 Task: Assign carxxstreet791@gmail.com as Assignee of Child Issue ChildIssue0000000849 of Issue Issue0000000425 in Backlog  in Scrum Project Project0000000085 in Jira. Assign carxxstreet791@gmail.com as Assignee of Child Issue ChildIssue0000000850 of Issue Issue0000000425 in Backlog  in Scrum Project Project0000000085 in Jira. Assign parteek.ku2001@gmail.com as Assignee of Child Issue ChildIssue0000000851 of Issue Issue0000000426 in Backlog  in Scrum Project Project0000000086 in Jira. Assign parteek.ku2001@gmail.com as Assignee of Child Issue ChildIssue0000000852 of Issue Issue0000000426 in Backlog  in Scrum Project Project0000000086 in Jira. Assign parteek.ku2001@gmail.com as Assignee of Child Issue ChildIssue0000000853 of Issue Issue0000000427 in Backlog  in Scrum Project Project0000000086 in Jira
Action: Mouse moved to (444, 433)
Screenshot: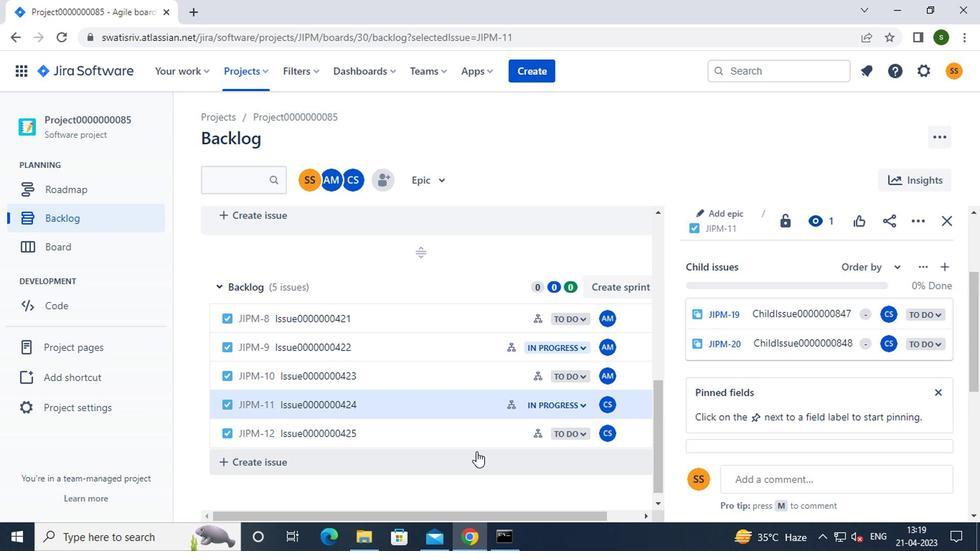 
Action: Mouse pressed left at (444, 433)
Screenshot: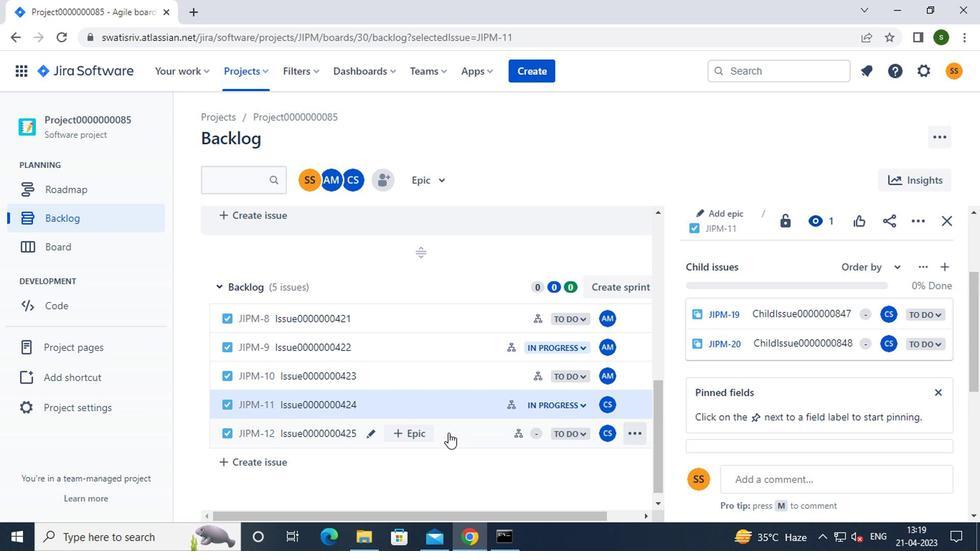 
Action: Mouse moved to (769, 396)
Screenshot: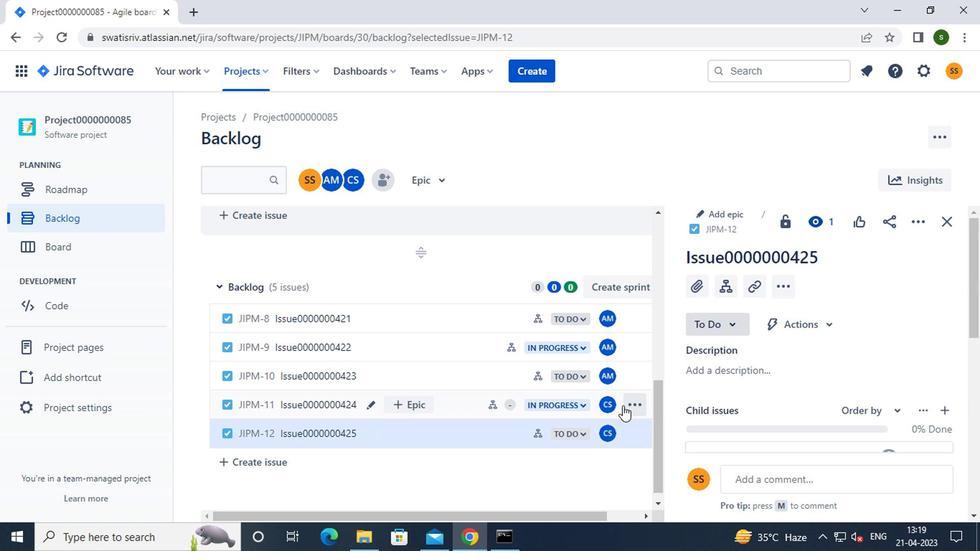 
Action: Mouse scrolled (769, 395) with delta (0, -1)
Screenshot: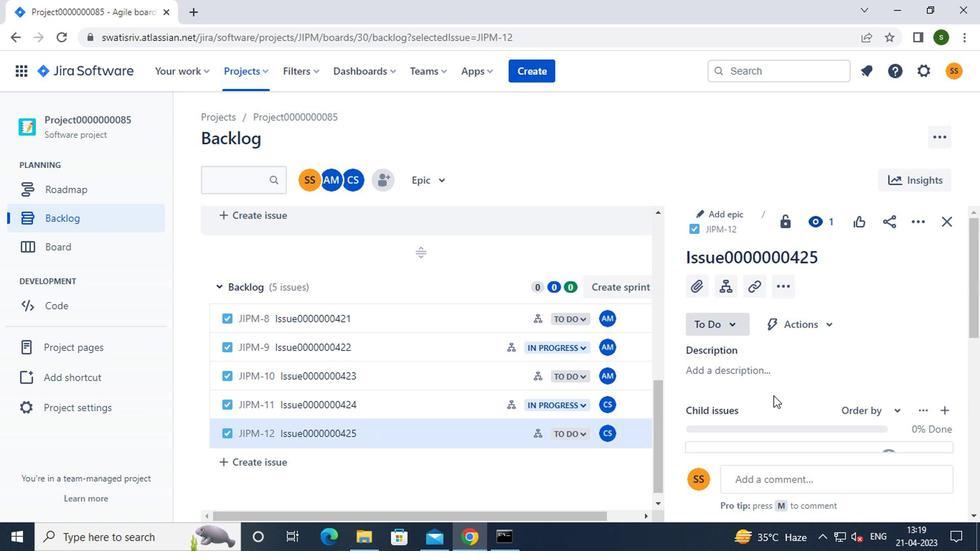 
Action: Mouse scrolled (769, 395) with delta (0, -1)
Screenshot: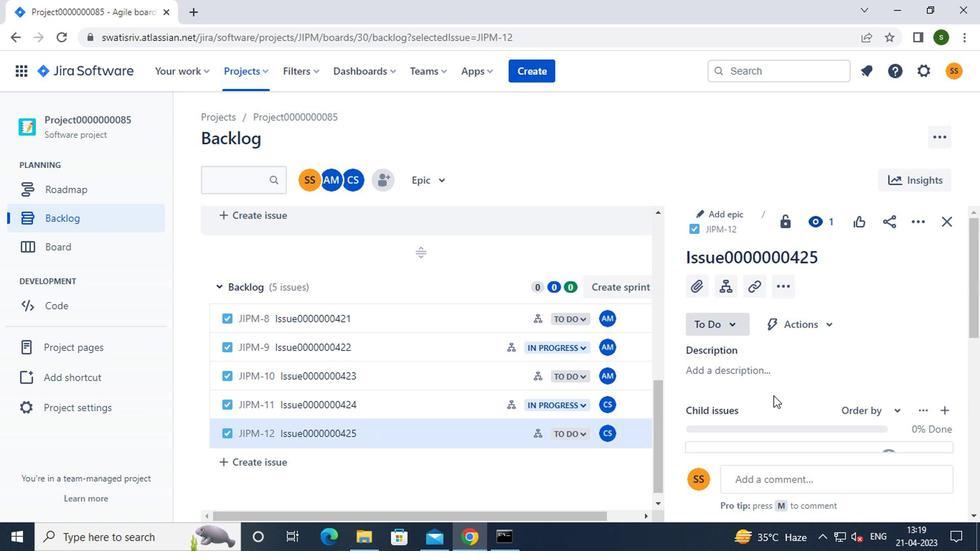 
Action: Mouse moved to (889, 319)
Screenshot: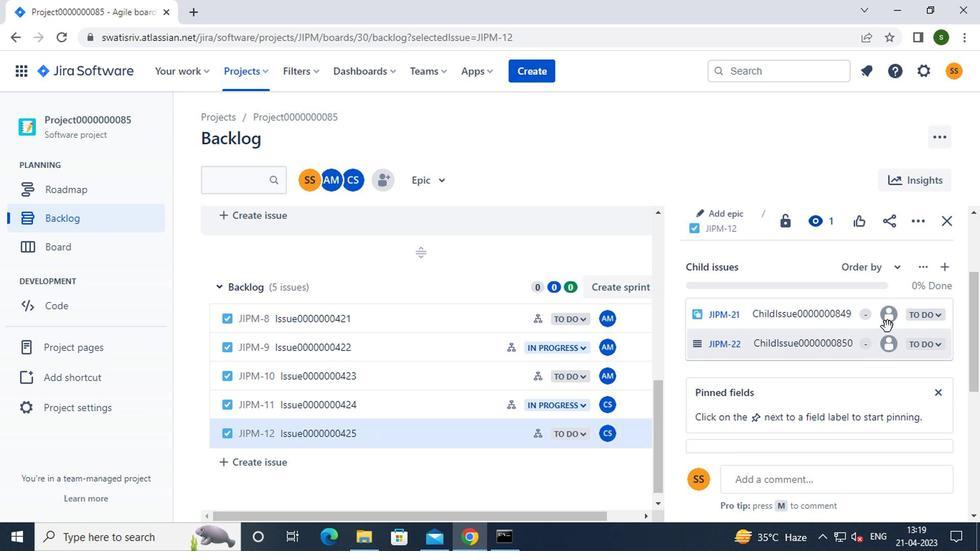 
Action: Mouse pressed left at (889, 319)
Screenshot: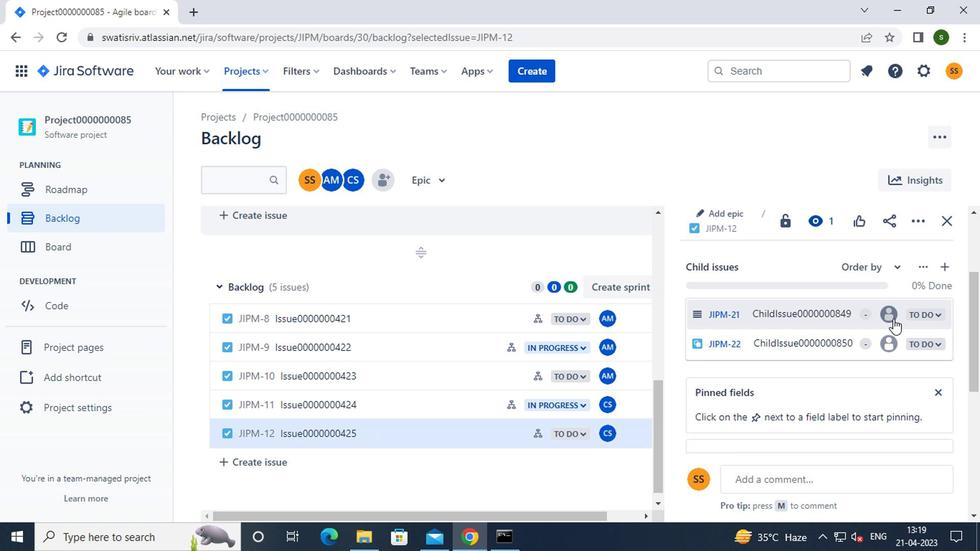 
Action: Mouse moved to (791, 370)
Screenshot: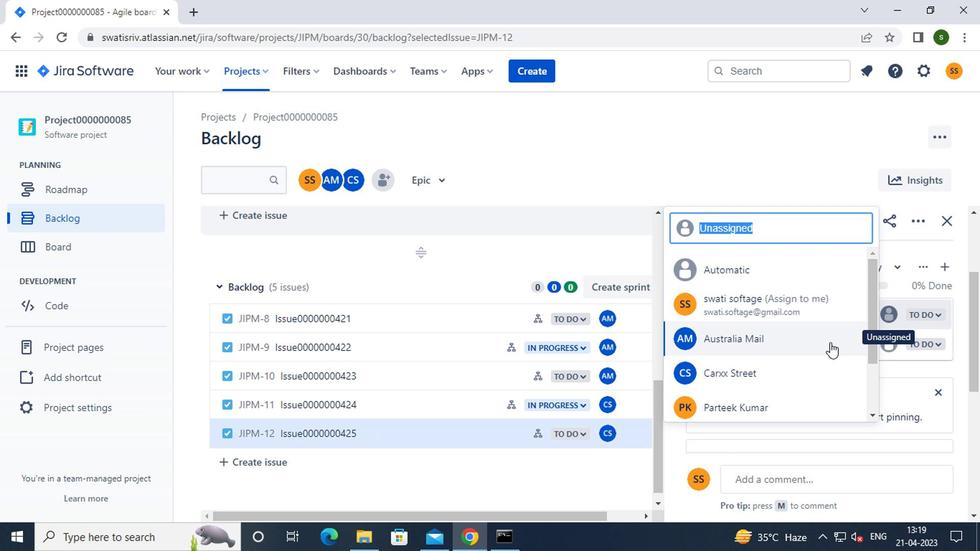 
Action: Mouse pressed left at (791, 370)
Screenshot: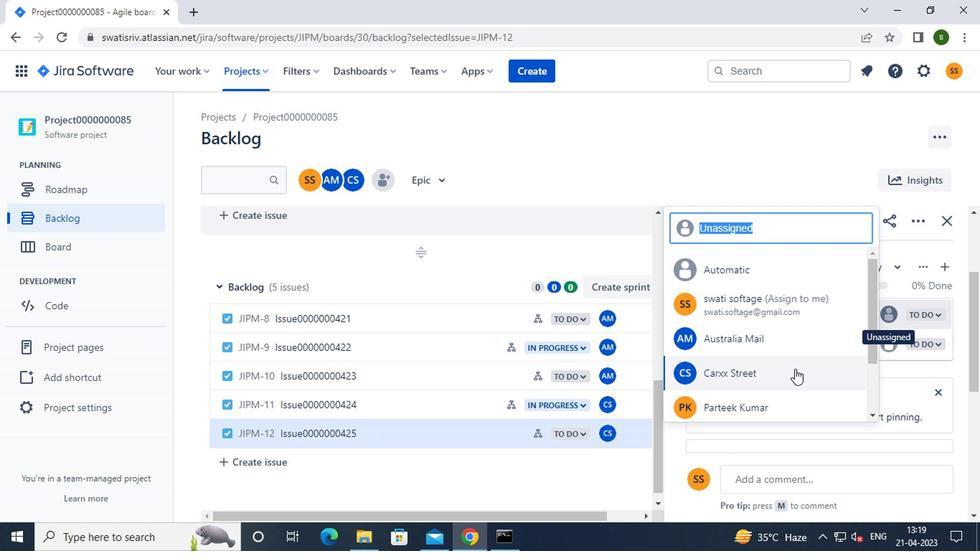 
Action: Mouse moved to (882, 344)
Screenshot: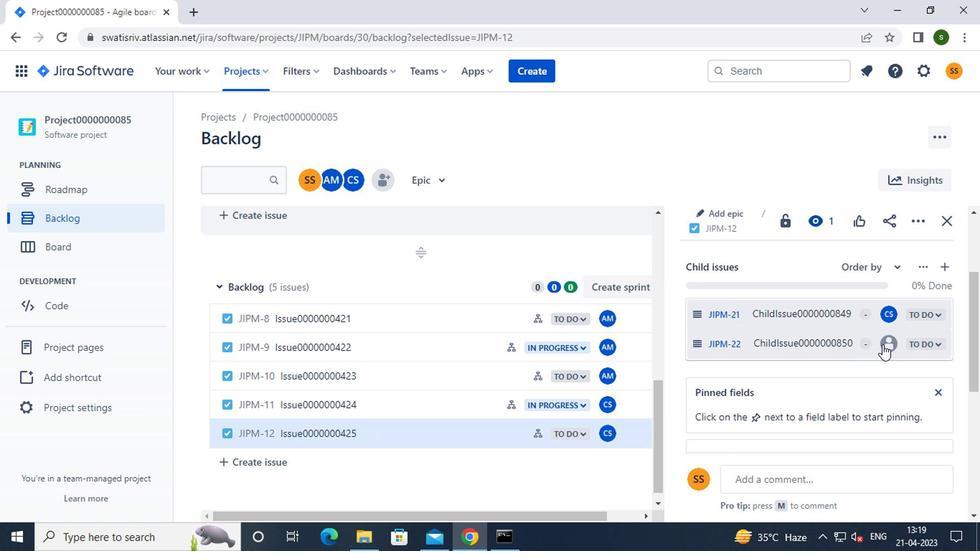 
Action: Mouse pressed left at (882, 344)
Screenshot: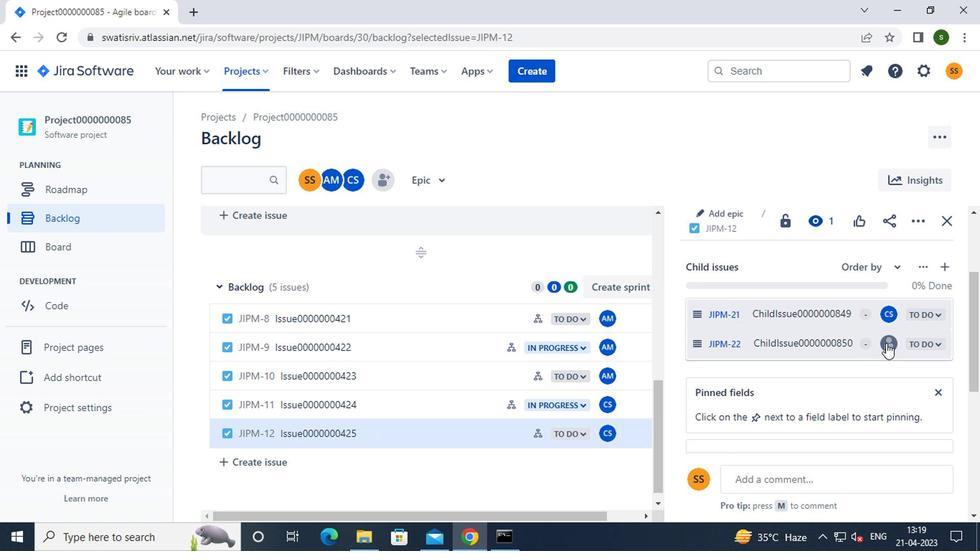 
Action: Mouse moved to (766, 395)
Screenshot: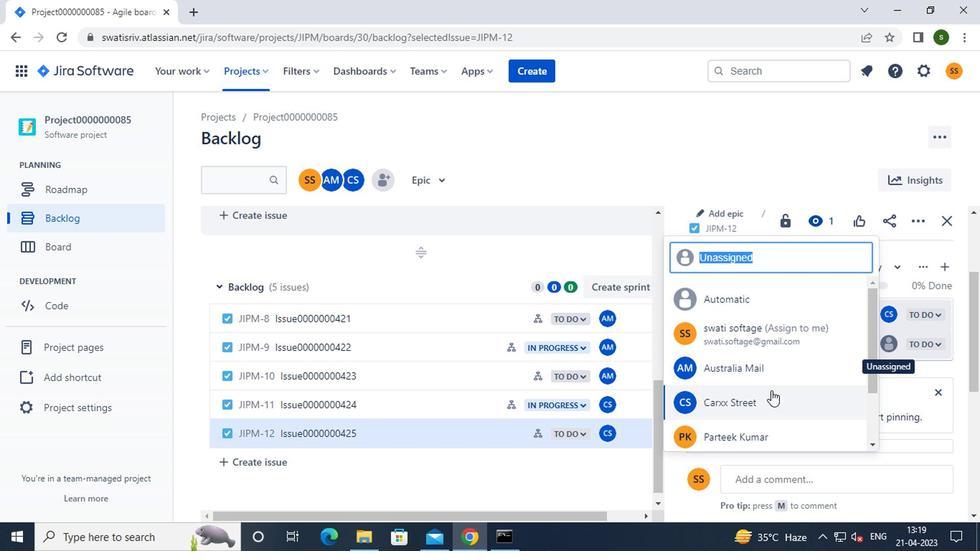 
Action: Mouse pressed left at (766, 395)
Screenshot: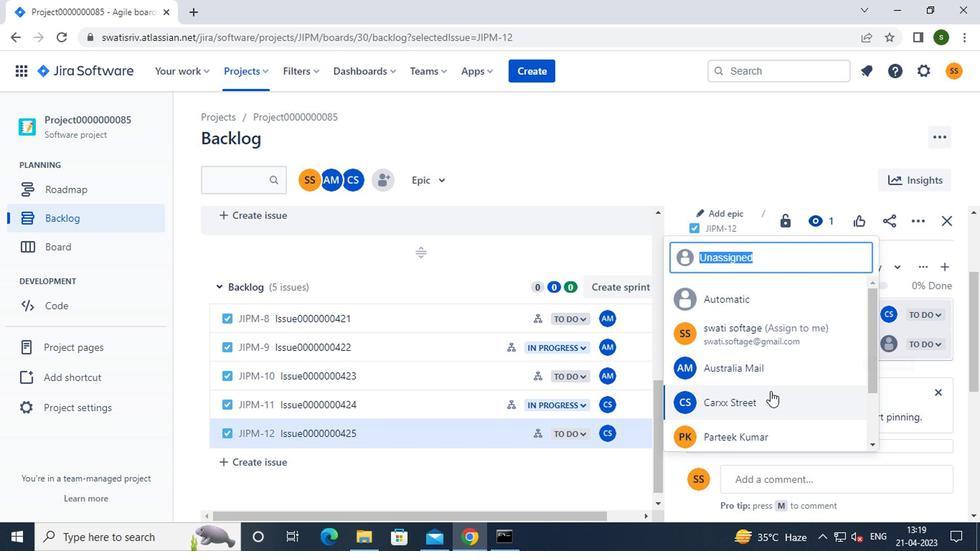 
Action: Mouse moved to (223, 72)
Screenshot: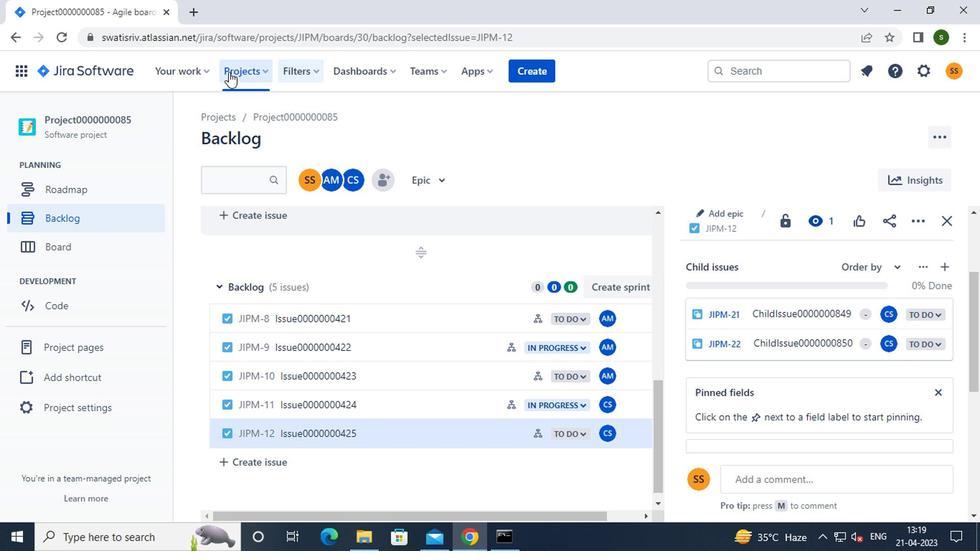 
Action: Mouse pressed left at (223, 72)
Screenshot: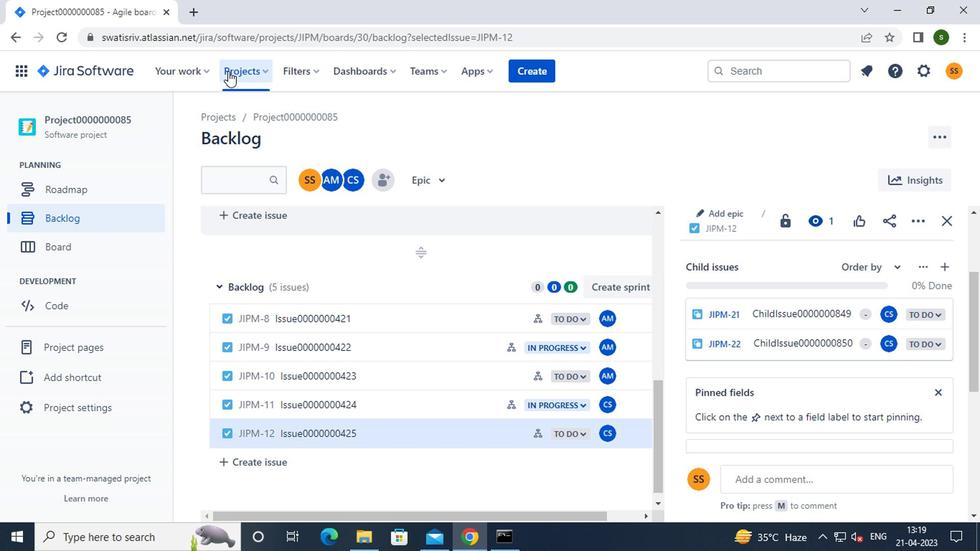 
Action: Mouse moved to (311, 173)
Screenshot: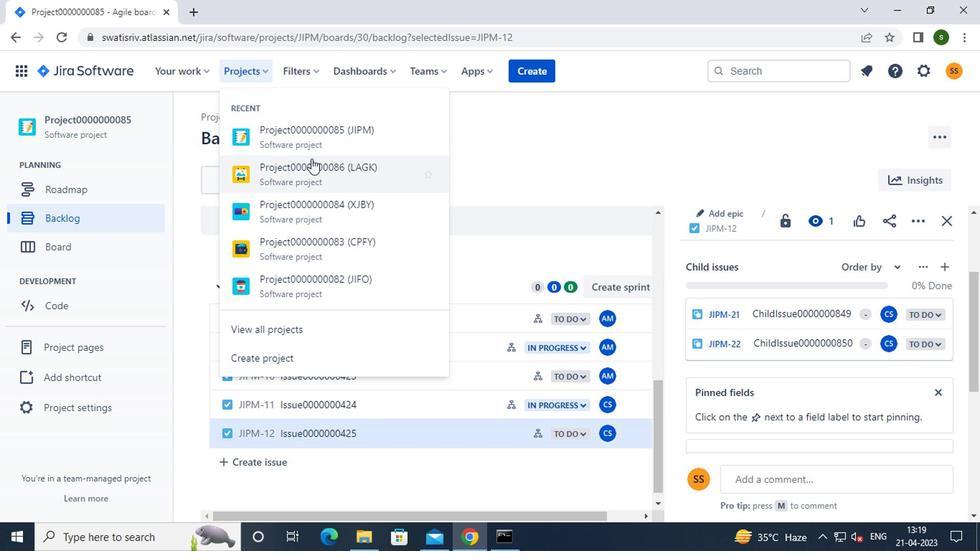 
Action: Mouse pressed left at (311, 173)
Screenshot: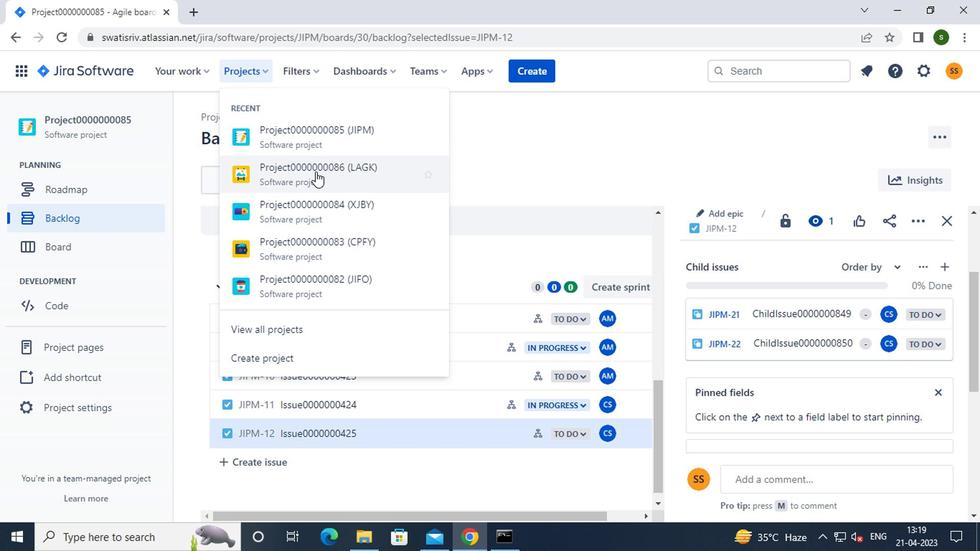 
Action: Mouse moved to (79, 221)
Screenshot: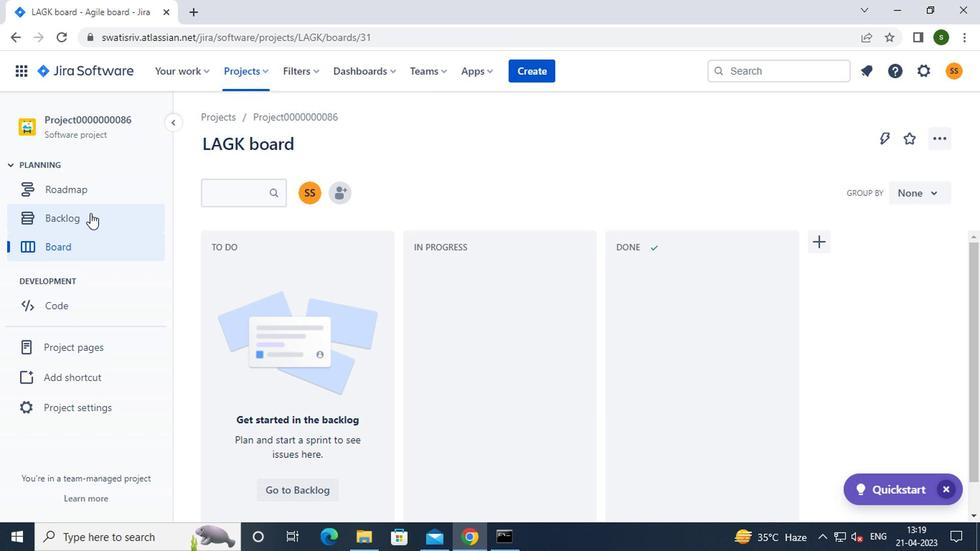 
Action: Mouse pressed left at (79, 221)
Screenshot: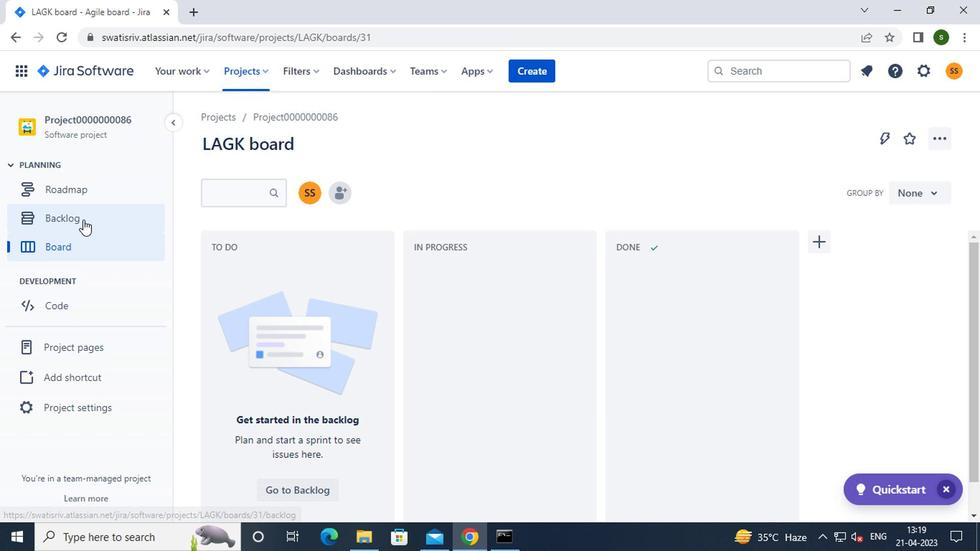 
Action: Mouse moved to (524, 263)
Screenshot: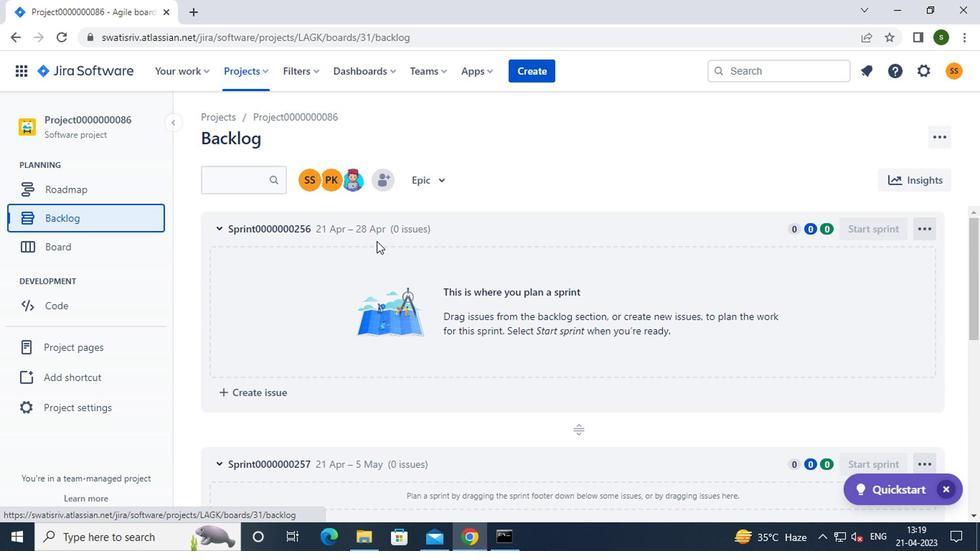
Action: Mouse scrolled (524, 262) with delta (0, -1)
Screenshot: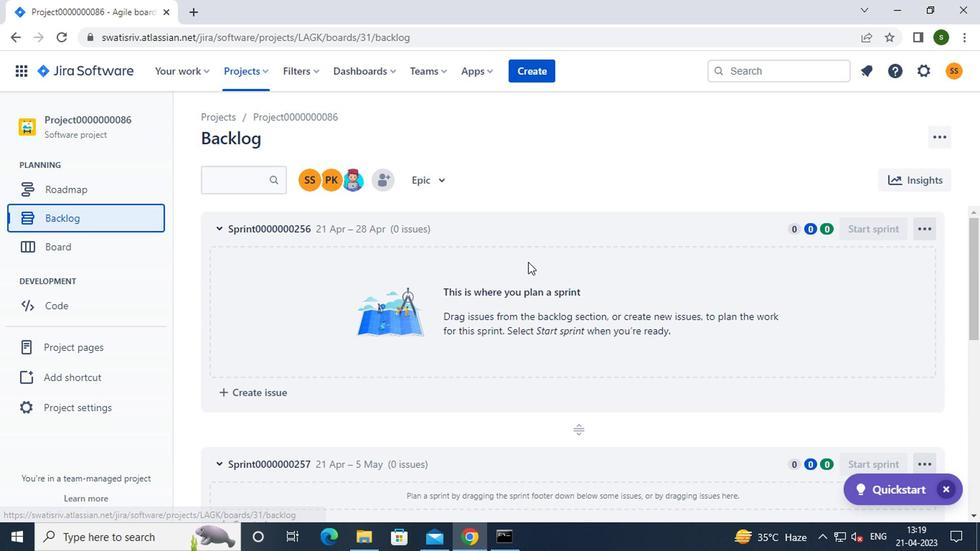 
Action: Mouse scrolled (524, 262) with delta (0, -1)
Screenshot: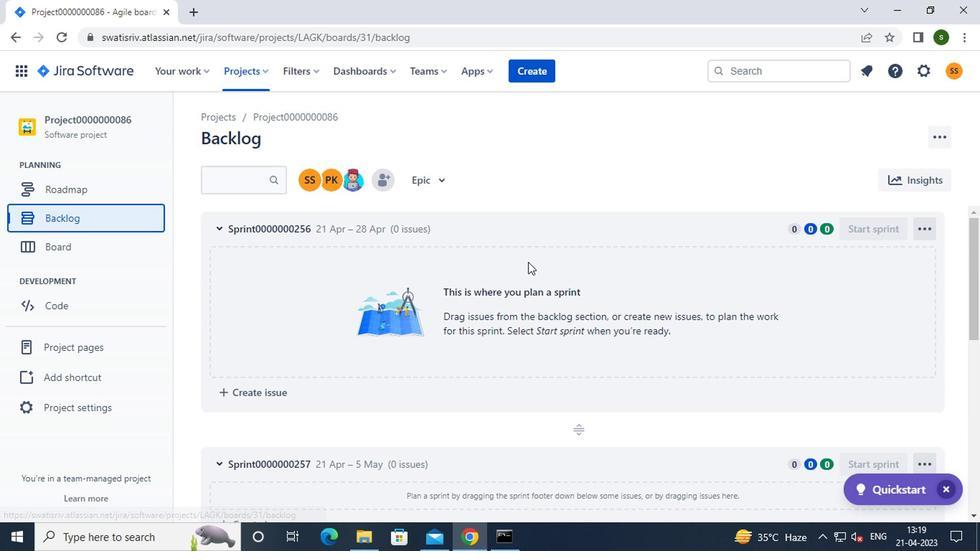 
Action: Mouse scrolled (524, 262) with delta (0, -1)
Screenshot: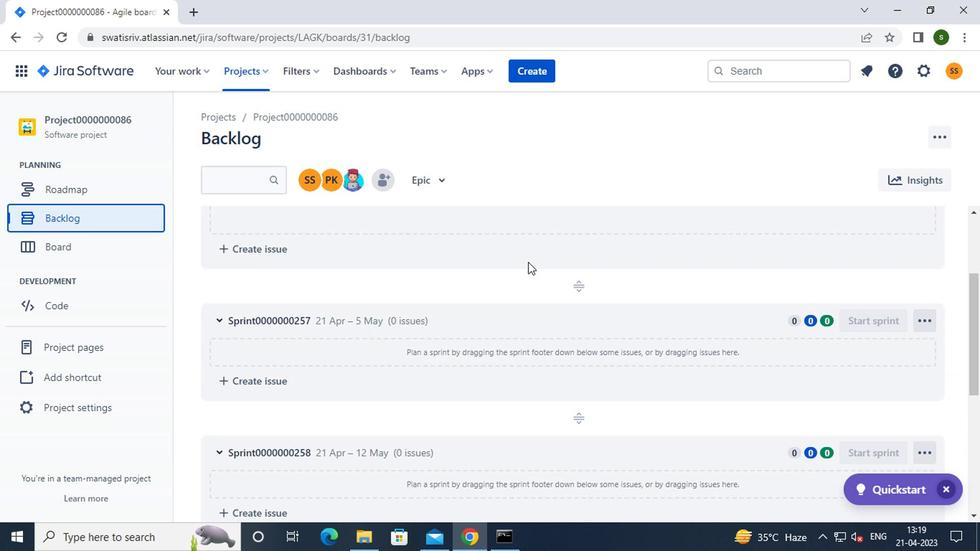 
Action: Mouse scrolled (524, 262) with delta (0, -1)
Screenshot: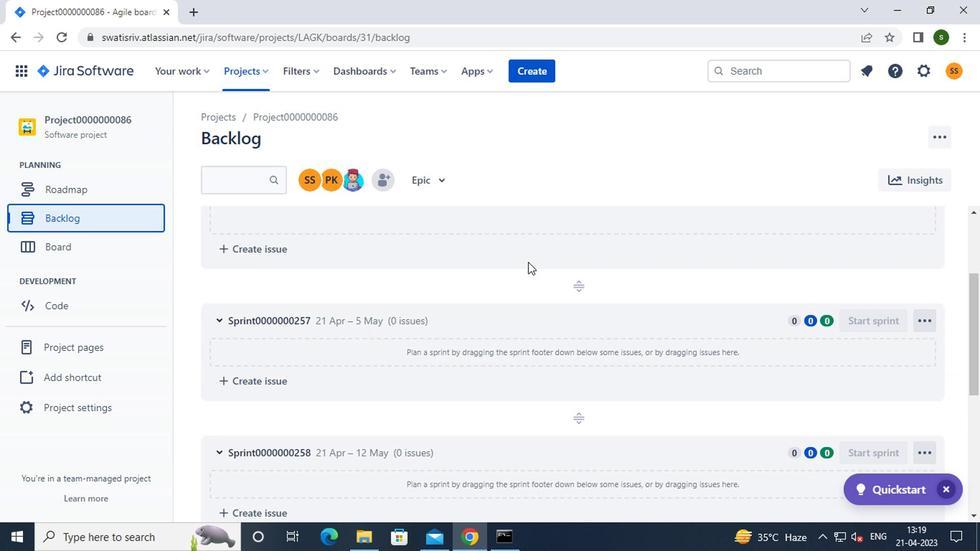
Action: Mouse scrolled (524, 262) with delta (0, -1)
Screenshot: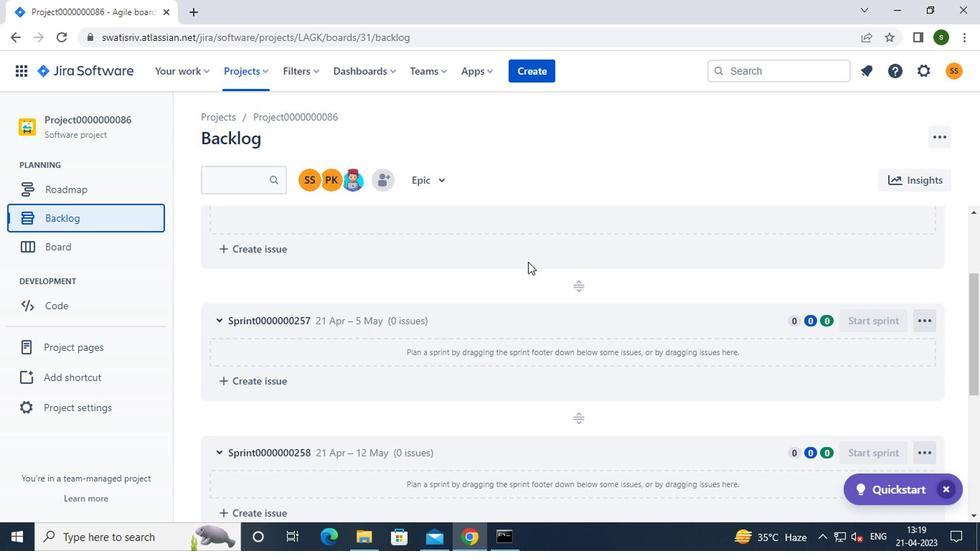 
Action: Mouse scrolled (524, 262) with delta (0, -1)
Screenshot: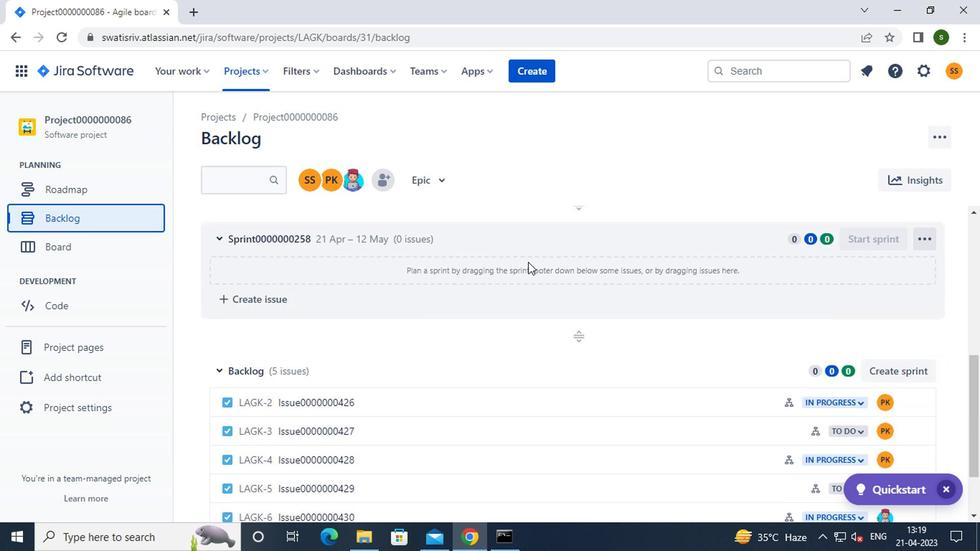 
Action: Mouse scrolled (524, 262) with delta (0, -1)
Screenshot: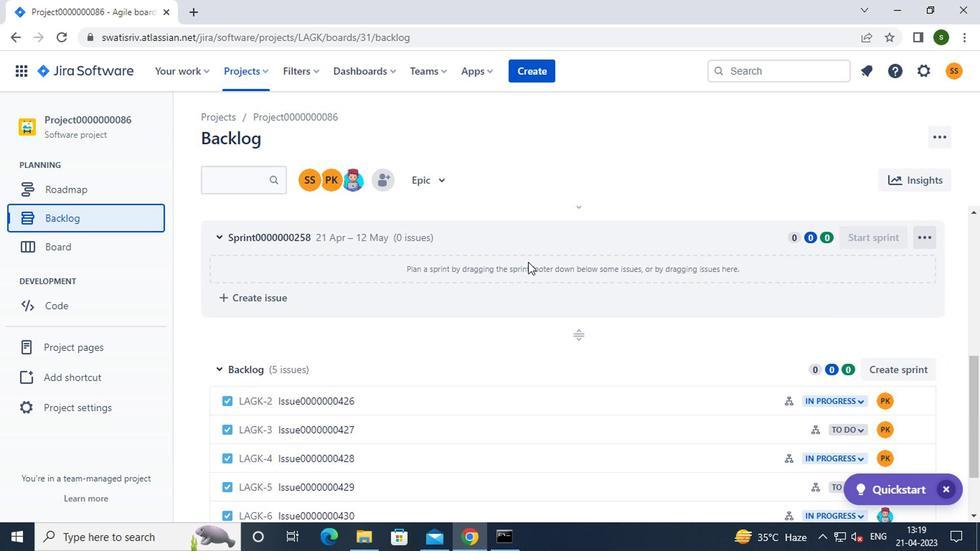 
Action: Mouse scrolled (524, 262) with delta (0, -1)
Screenshot: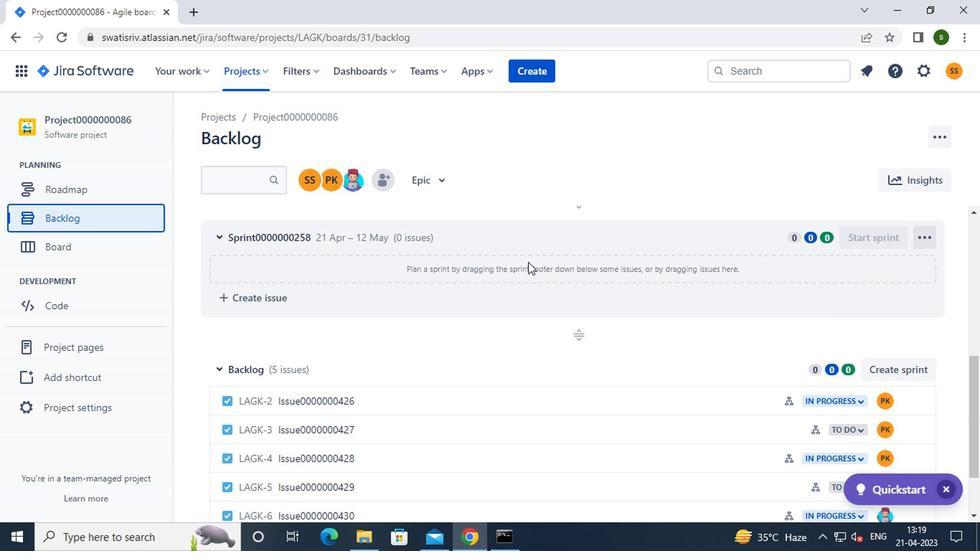 
Action: Mouse moved to (487, 324)
Screenshot: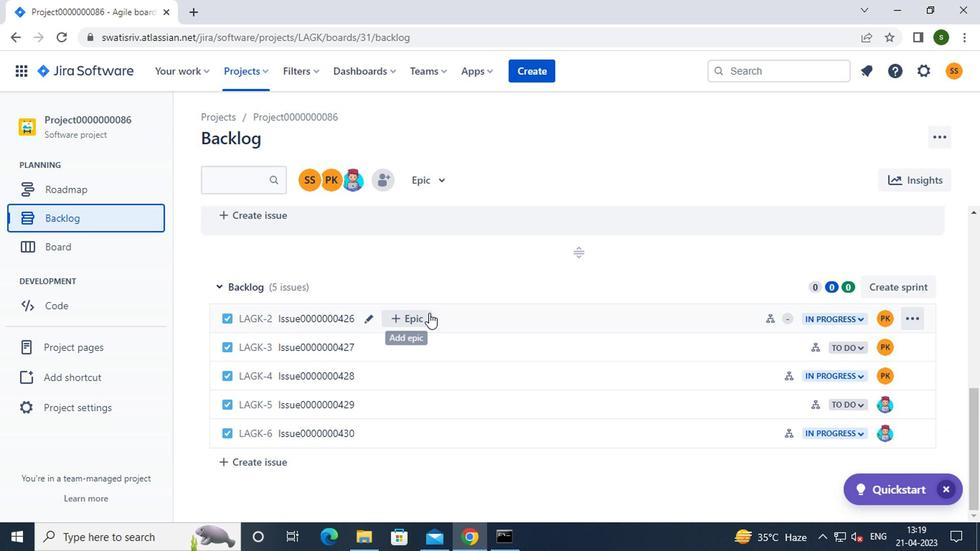 
Action: Mouse pressed left at (487, 324)
Screenshot: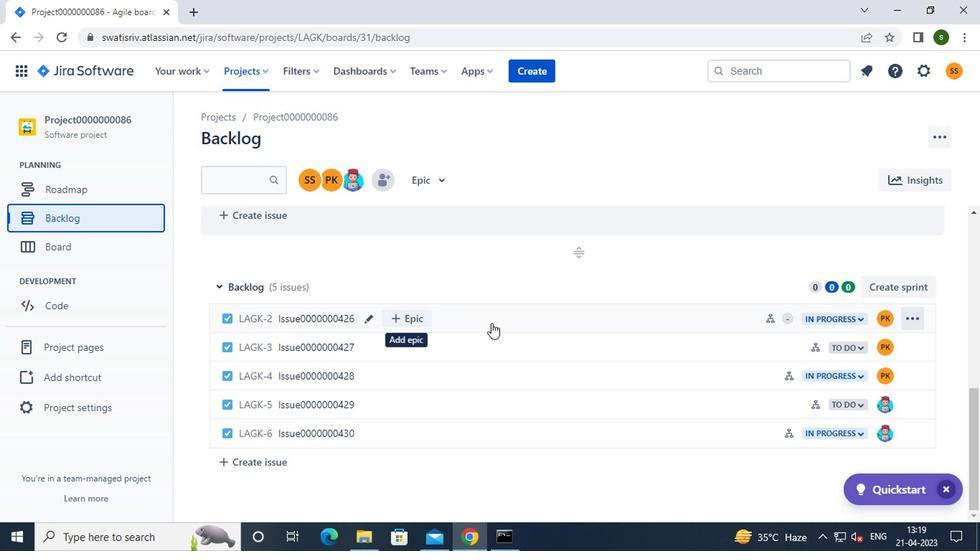 
Action: Mouse moved to (773, 353)
Screenshot: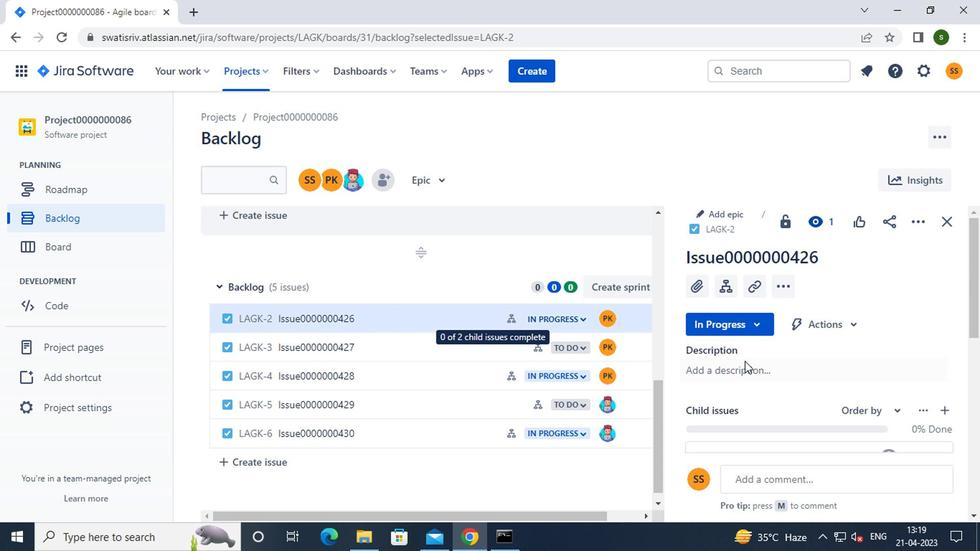 
Action: Mouse scrolled (773, 352) with delta (0, 0)
Screenshot: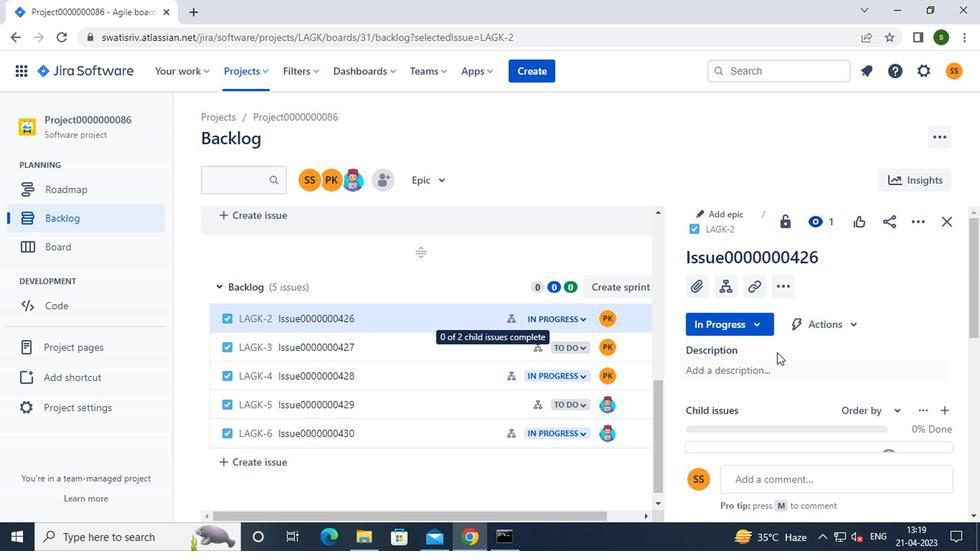 
Action: Mouse scrolled (773, 352) with delta (0, 0)
Screenshot: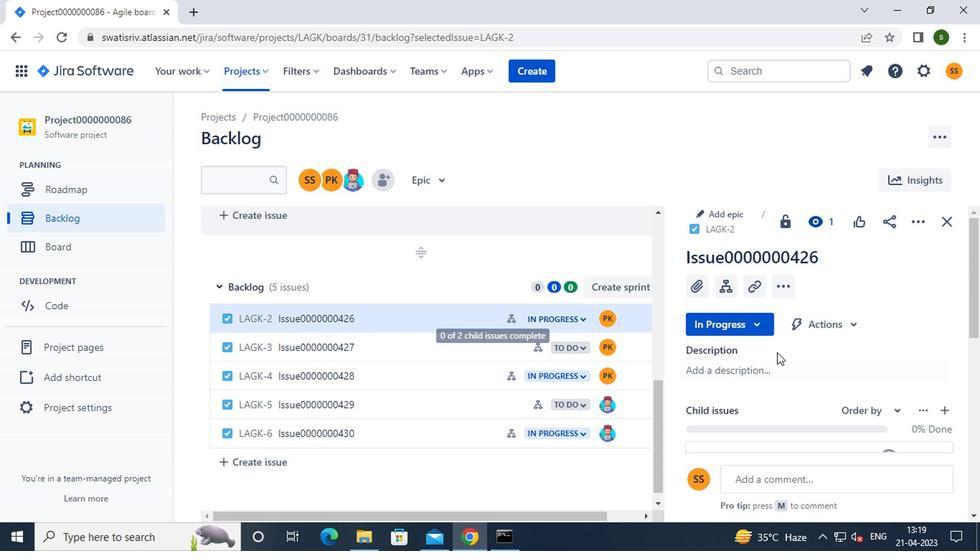 
Action: Mouse moved to (887, 319)
Screenshot: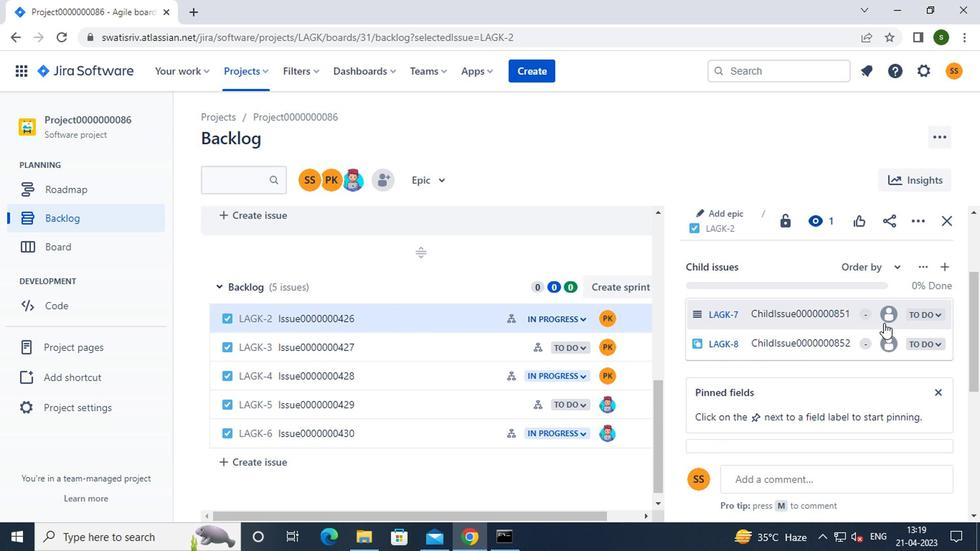 
Action: Mouse pressed left at (887, 319)
Screenshot: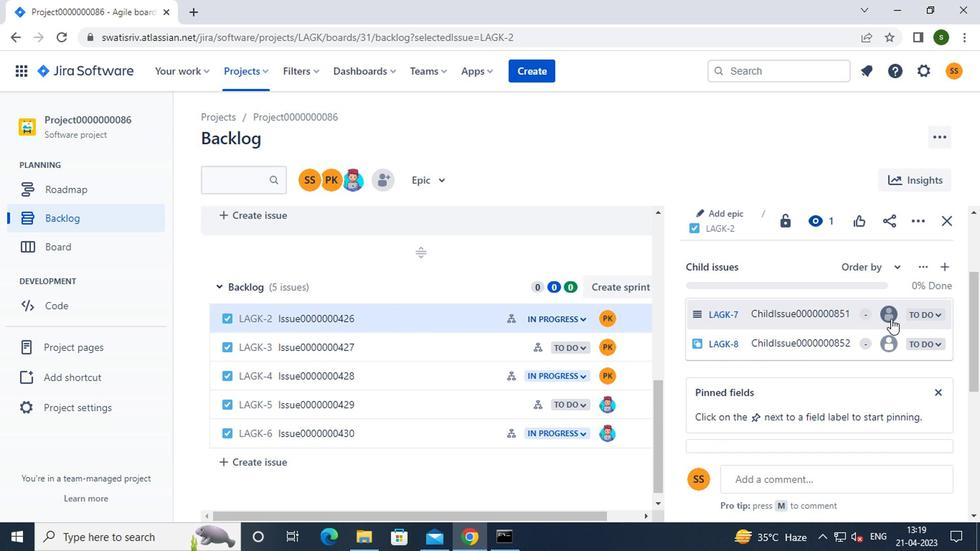 
Action: Mouse moved to (756, 404)
Screenshot: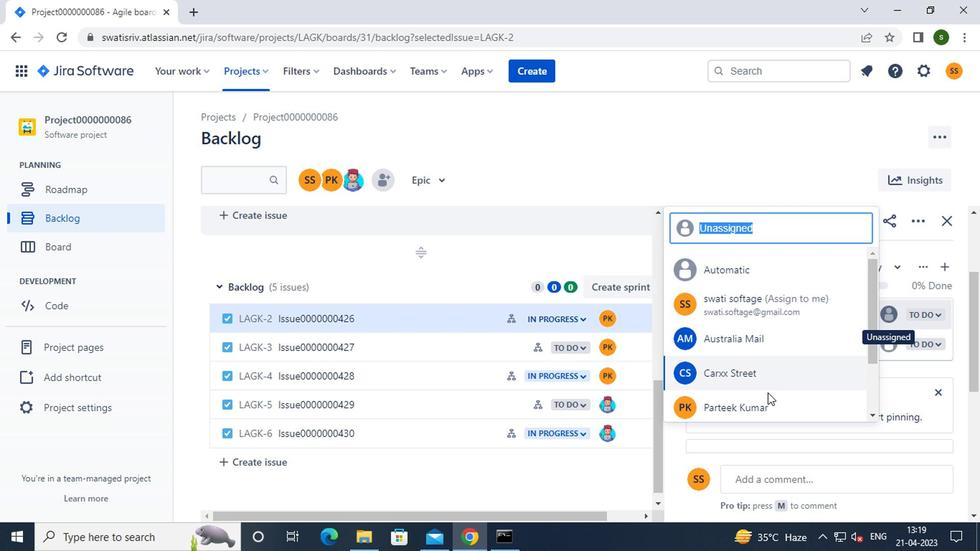 
Action: Mouse pressed left at (756, 404)
Screenshot: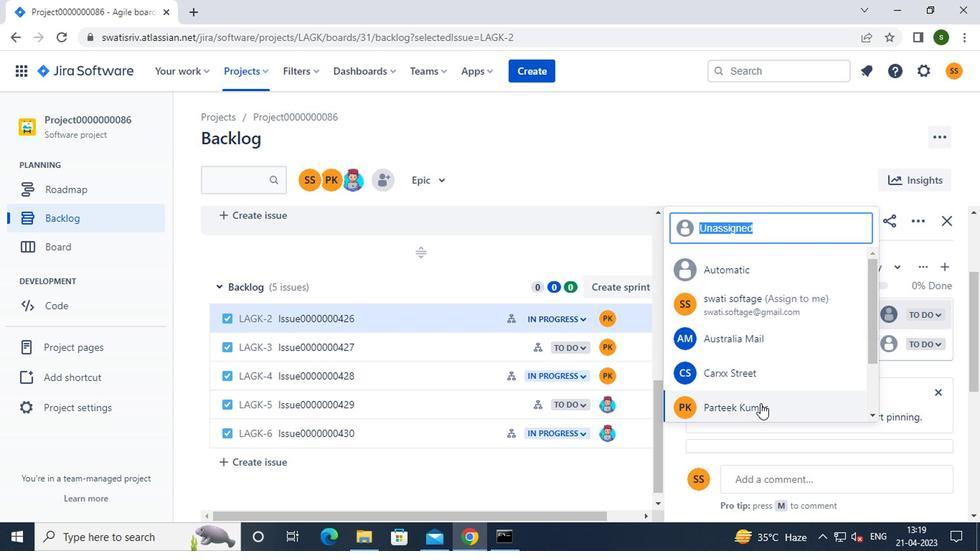 
Action: Mouse moved to (885, 343)
Screenshot: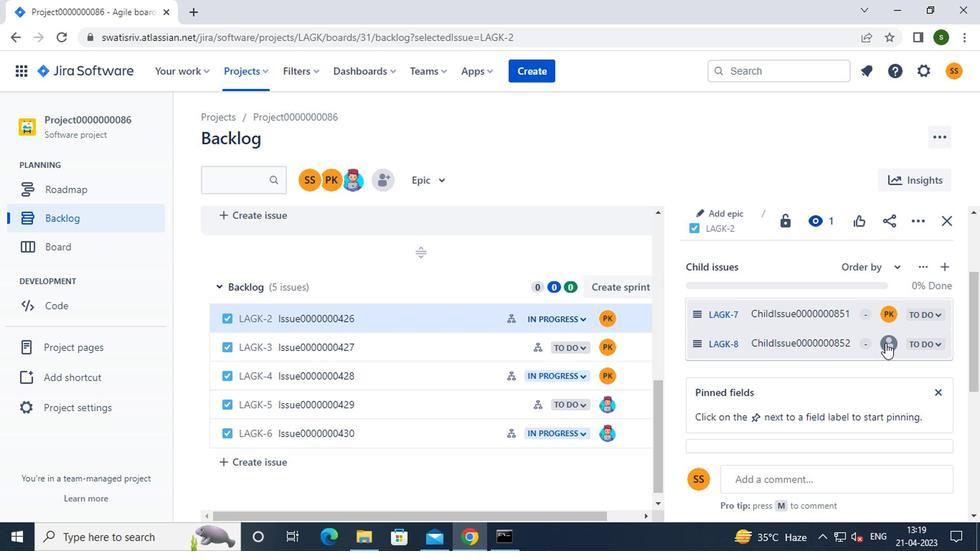 
Action: Mouse pressed left at (885, 343)
Screenshot: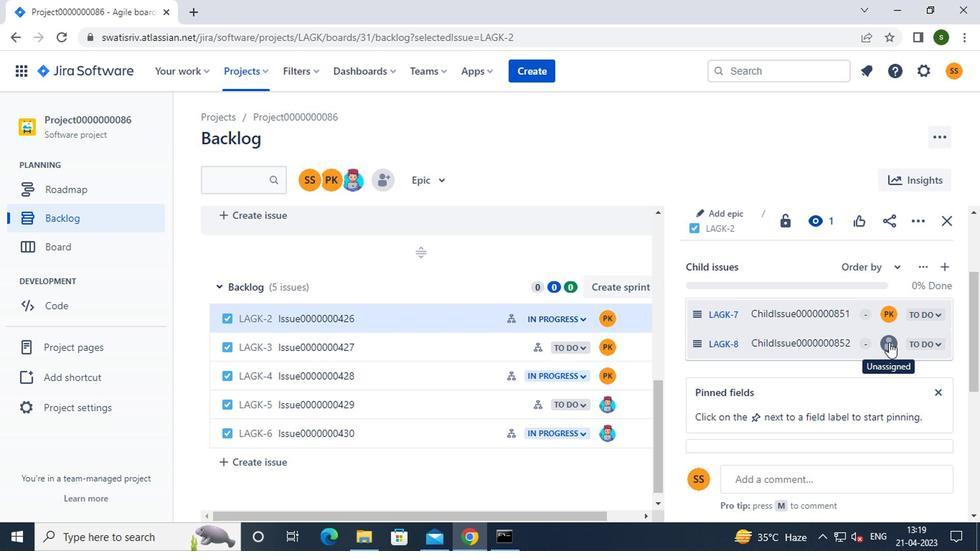 
Action: Mouse moved to (718, 438)
Screenshot: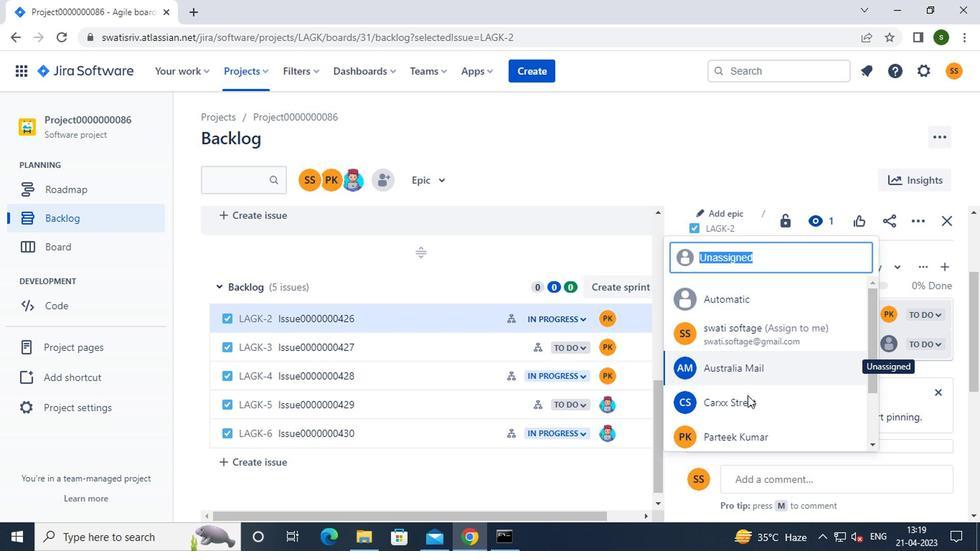 
Action: Mouse pressed left at (718, 438)
Screenshot: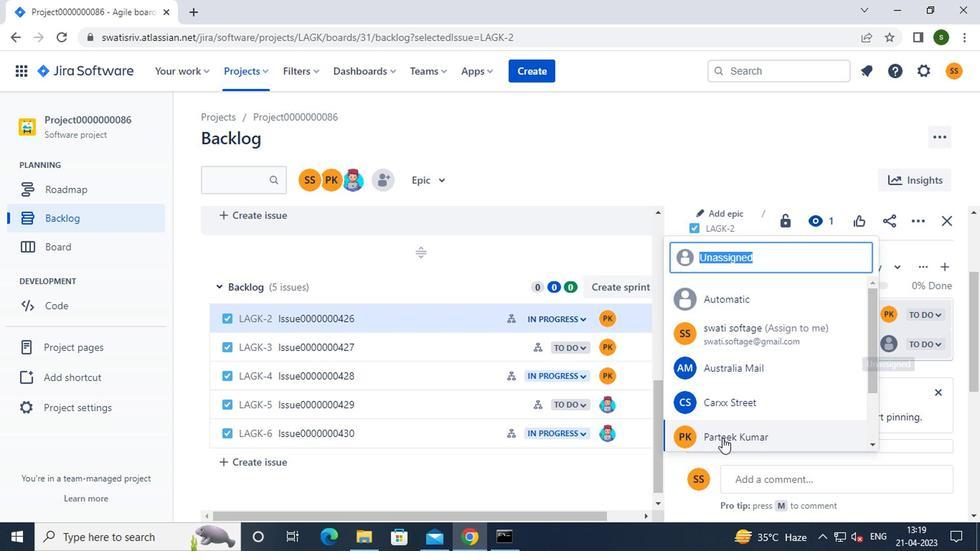 
Action: Mouse moved to (456, 349)
Screenshot: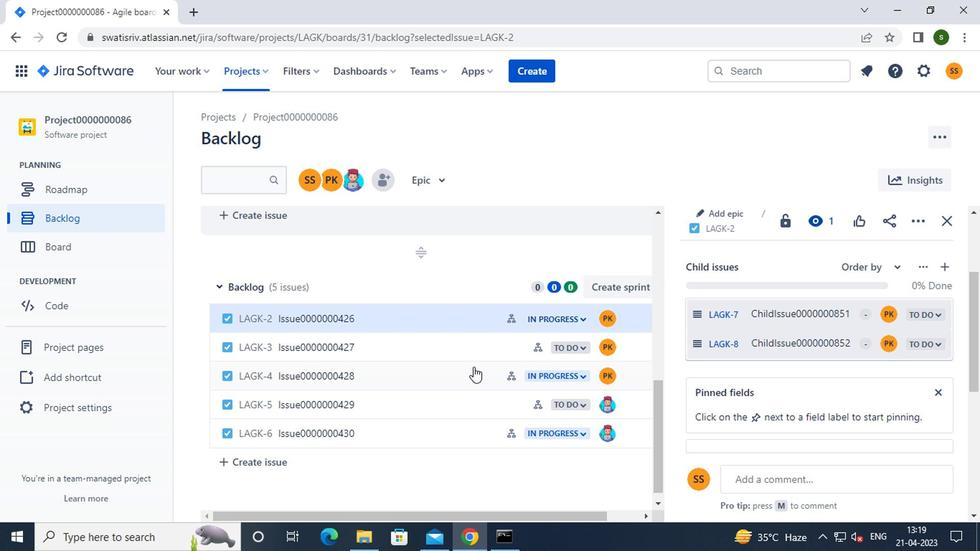 
Action: Mouse pressed left at (456, 349)
Screenshot: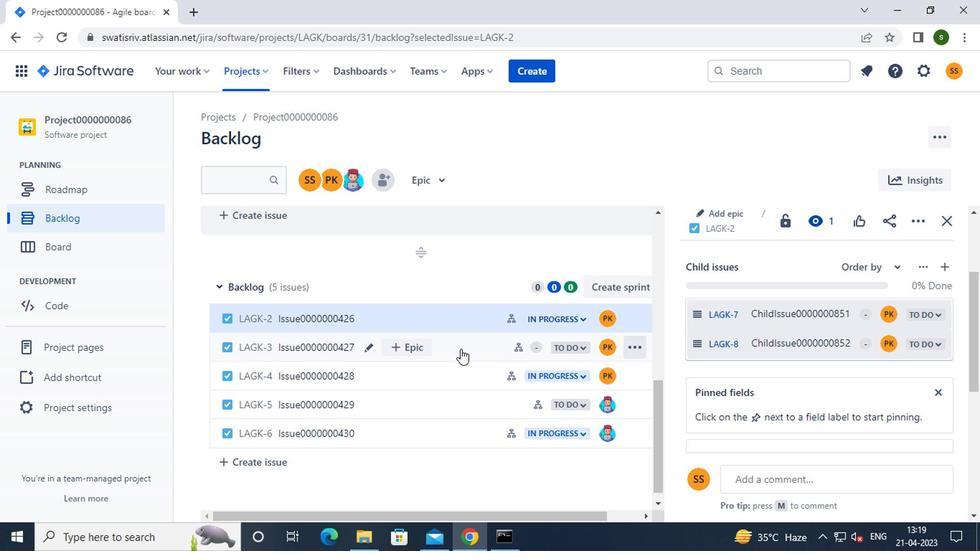 
Action: Mouse moved to (818, 391)
Screenshot: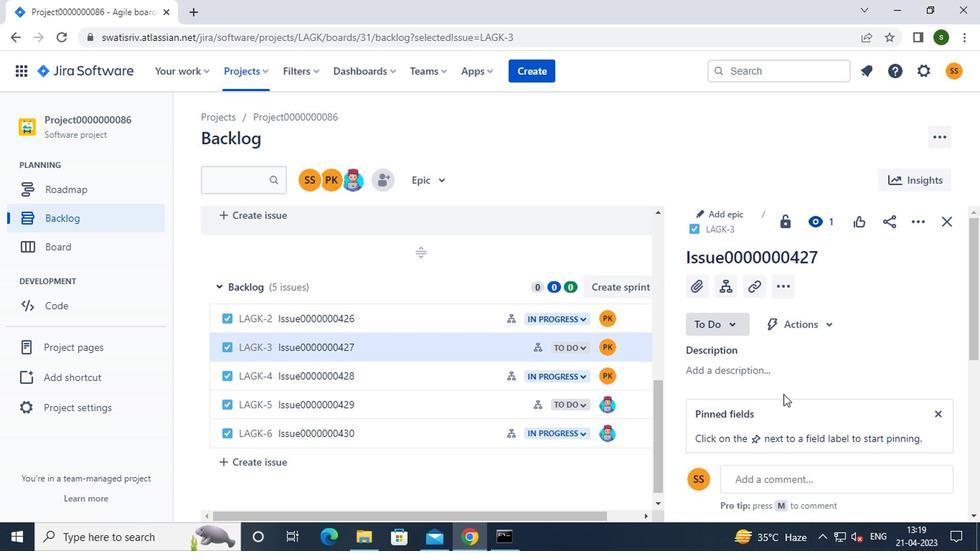 
Action: Mouse scrolled (818, 390) with delta (0, -1)
Screenshot: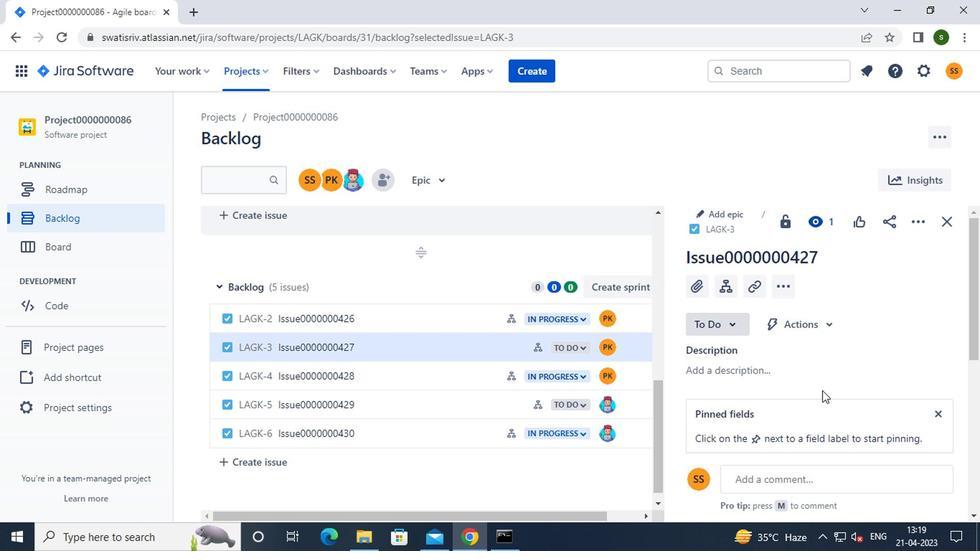 
Action: Mouse scrolled (818, 390) with delta (0, -1)
Screenshot: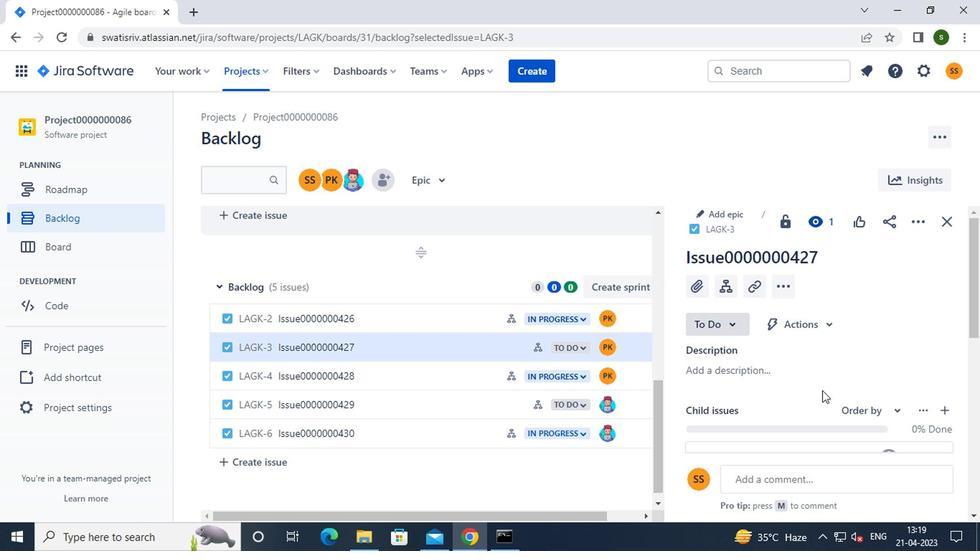 
Action: Mouse moved to (888, 323)
Screenshot: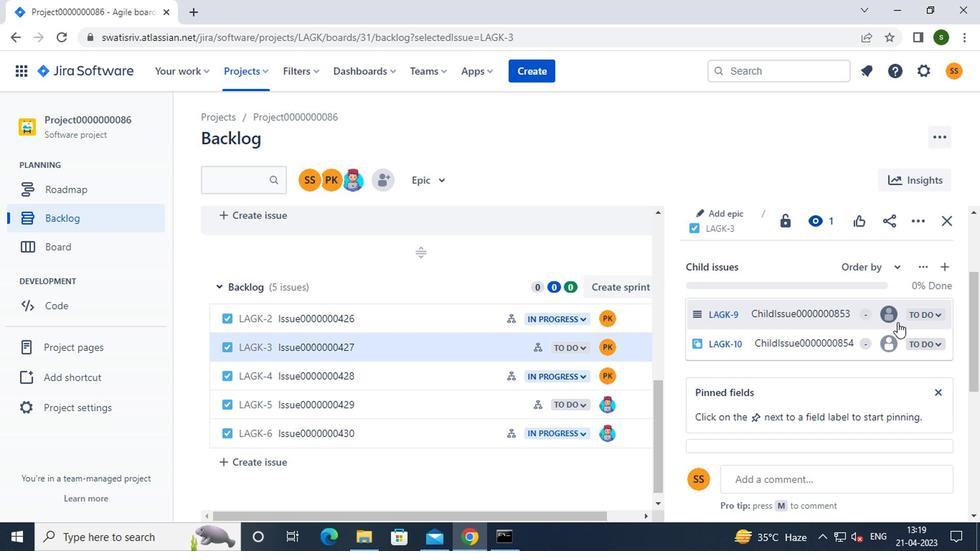
Action: Mouse pressed left at (888, 323)
Screenshot: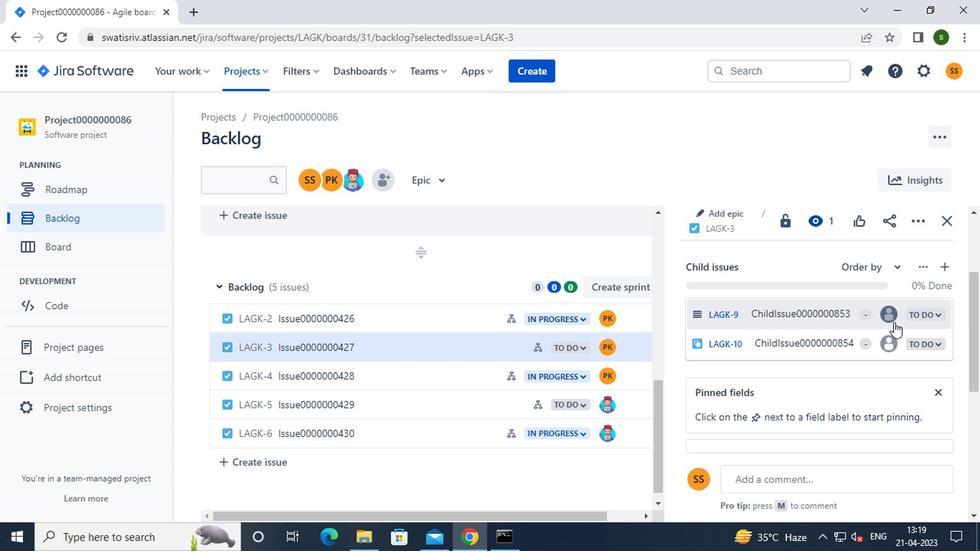 
Action: Mouse moved to (810, 408)
Screenshot: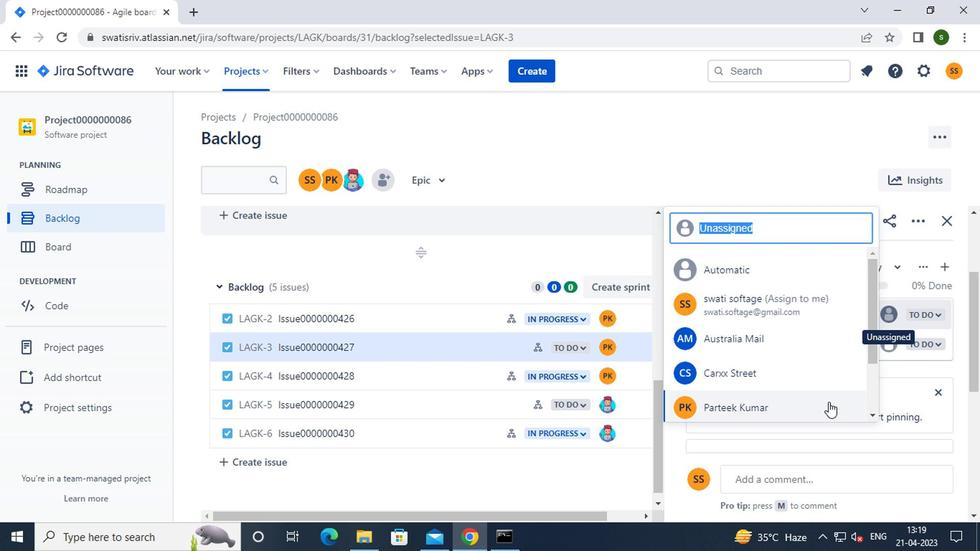 
Action: Mouse pressed left at (810, 408)
Screenshot: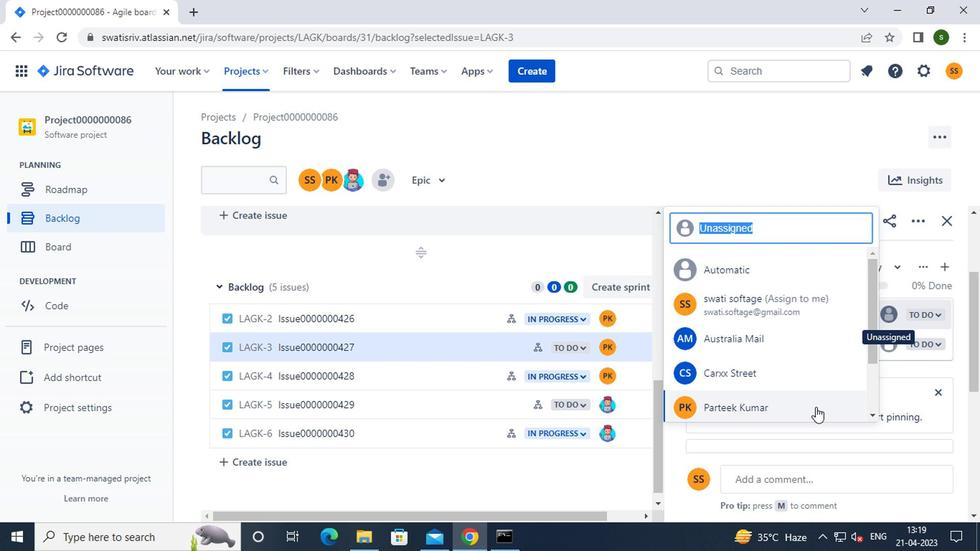 
Action: Mouse moved to (637, 141)
Screenshot: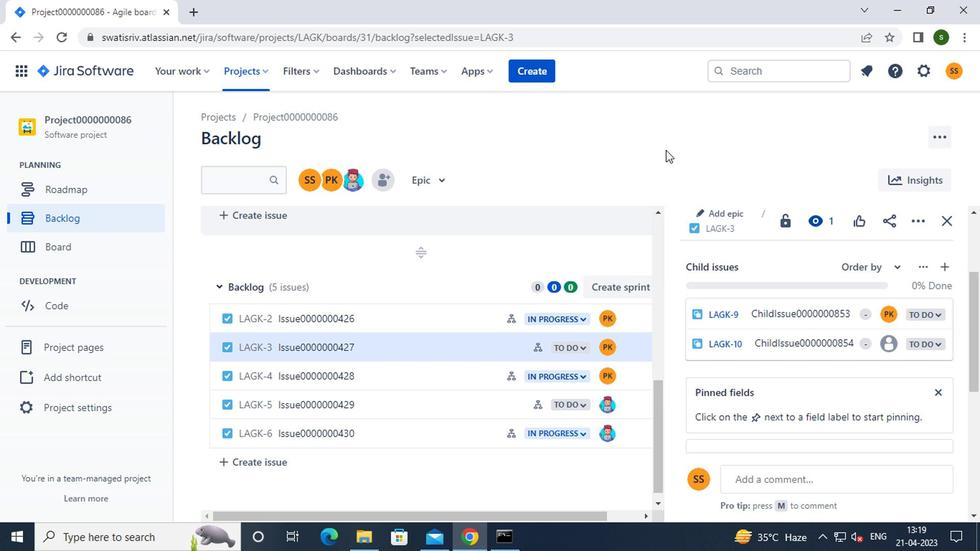 
